 Task: Set the schedule to repeat 3 times.
Action: Mouse moved to (121, 15)
Screenshot: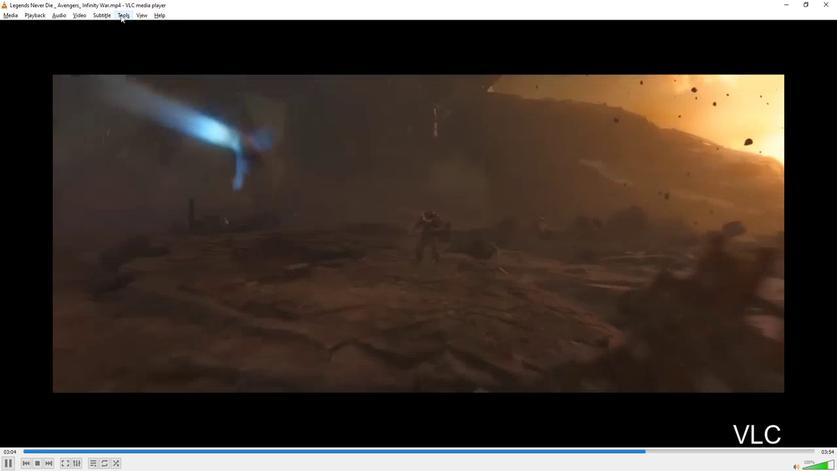 
Action: Mouse pressed left at (121, 15)
Screenshot: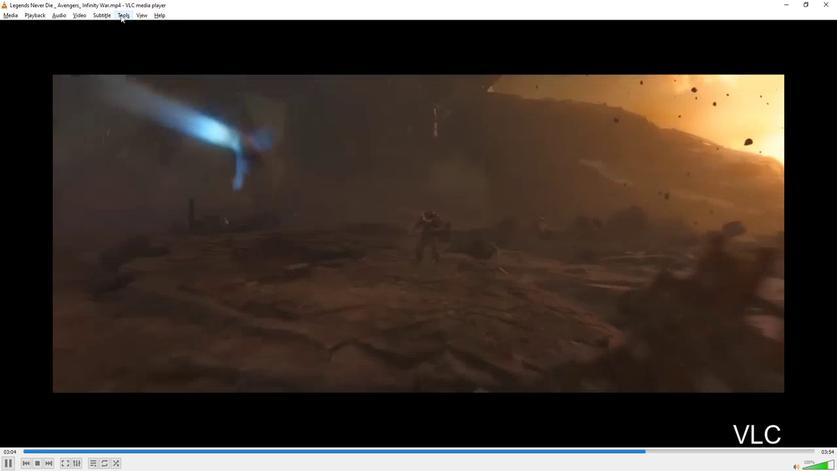 
Action: Mouse moved to (146, 63)
Screenshot: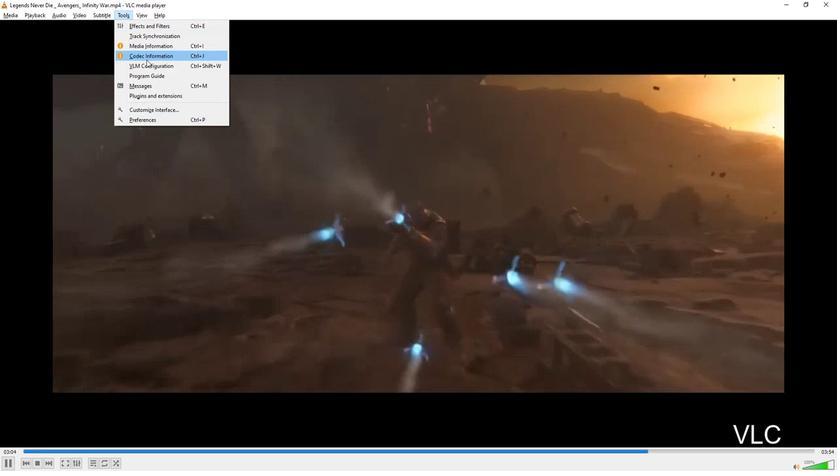 
Action: Mouse pressed left at (146, 63)
Screenshot: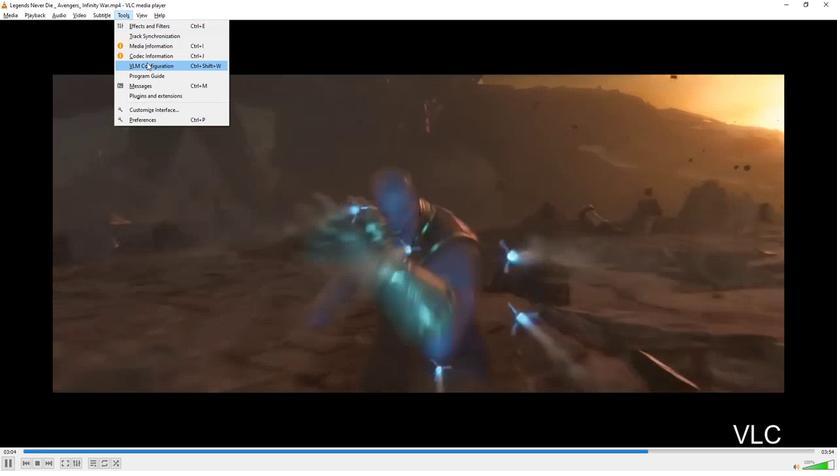 
Action: Mouse moved to (515, 229)
Screenshot: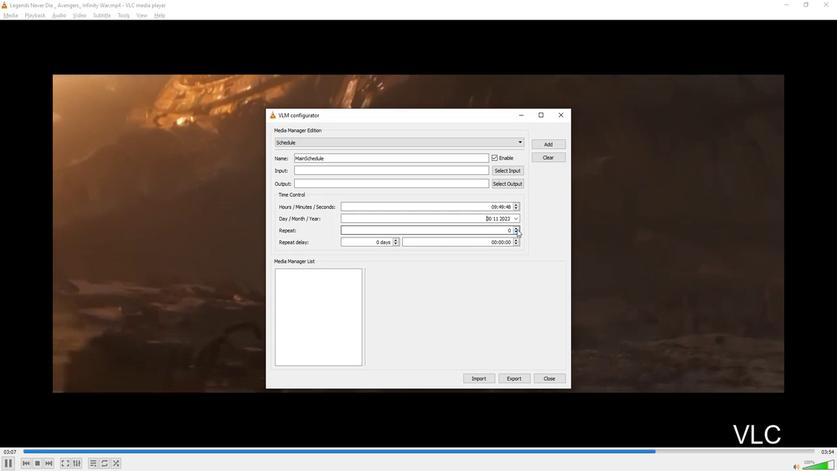 
Action: Mouse pressed left at (515, 229)
Screenshot: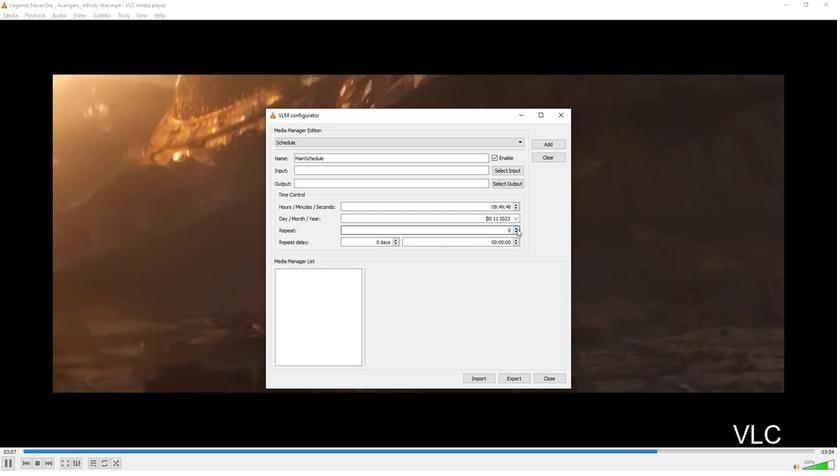 
Action: Mouse pressed left at (515, 229)
Screenshot: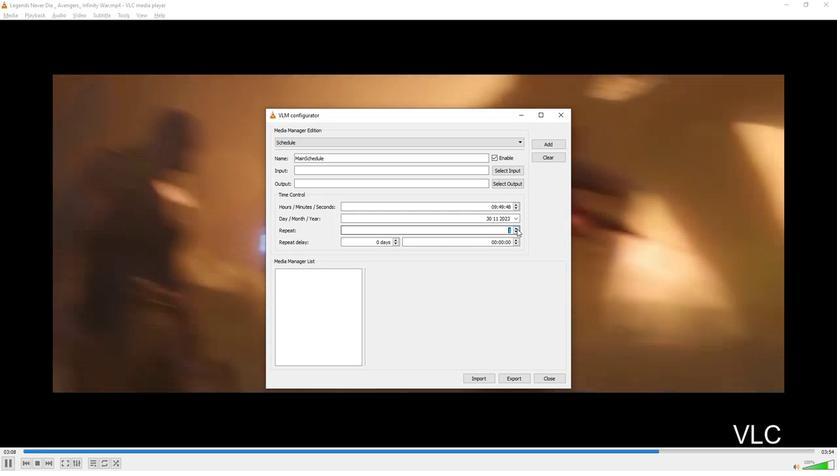 
Action: Mouse pressed left at (515, 229)
Screenshot: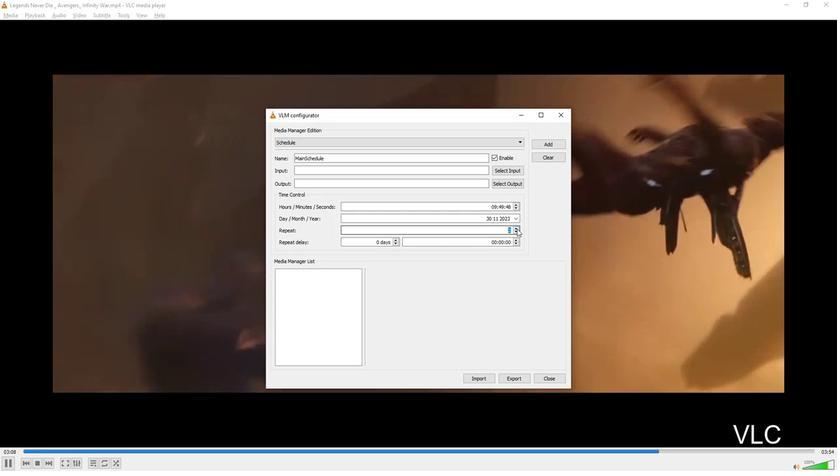 
Action: Mouse moved to (482, 288)
Screenshot: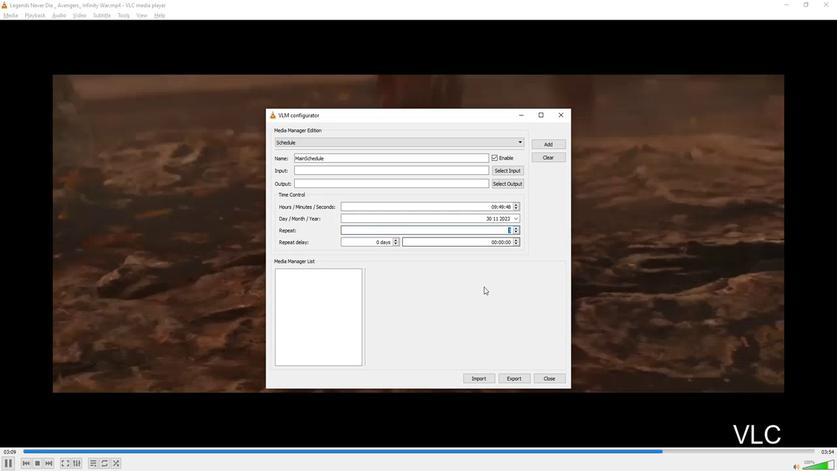 
Action: Mouse pressed left at (482, 288)
Screenshot: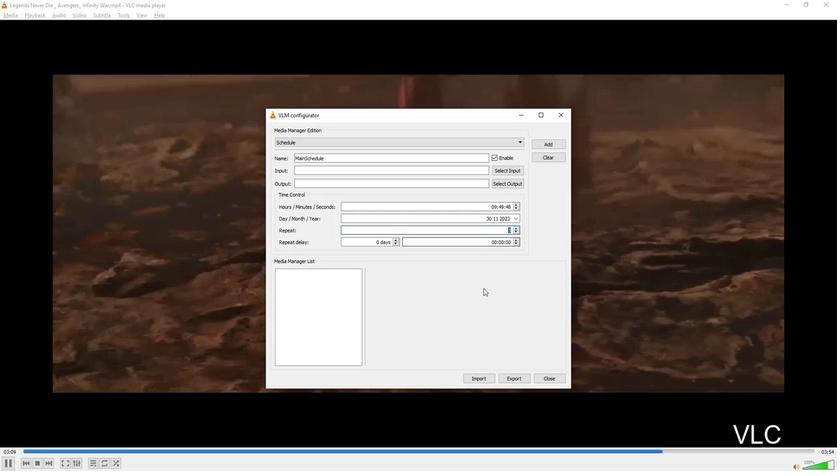 
Action: Mouse moved to (469, 315)
Screenshot: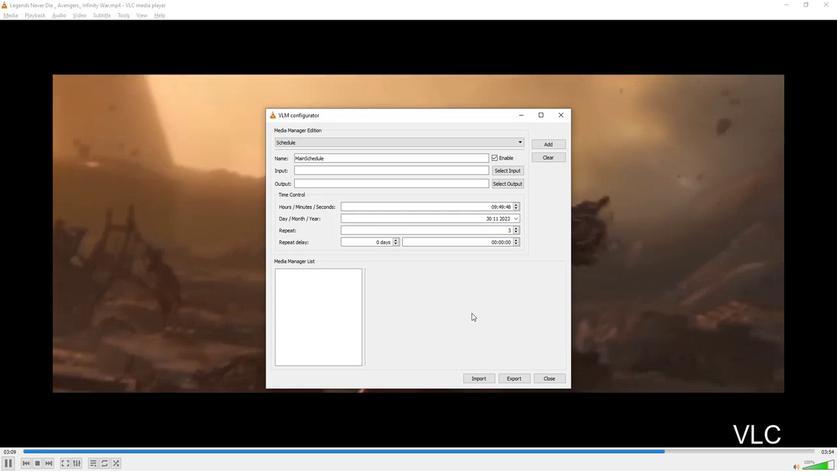 
